 Task: Add an event with the title Second Webinar: Content Marketing for Lead Generation, date '2024/04/06', time 8:50 AM to 10:50 AMand add a description: Throughout the team building workshop, the facilitator will provide guidance, share insights, and facilitate discussions to encourage active participation and learning. Participants will have the opportunity to practice their communication skills in a supportive and collaborative environment, receiving feedback from their peers and the facilitator.Select event color  Tangerine . Add location for the event as: Hong Kong, logged in from the account softage.8@softage.netand send the event invitation to softage.6@softage.net and softage.1@softage.net. Set a reminder for the event Every weekday(Monday to Friday)
Action: Mouse moved to (38, 97)
Screenshot: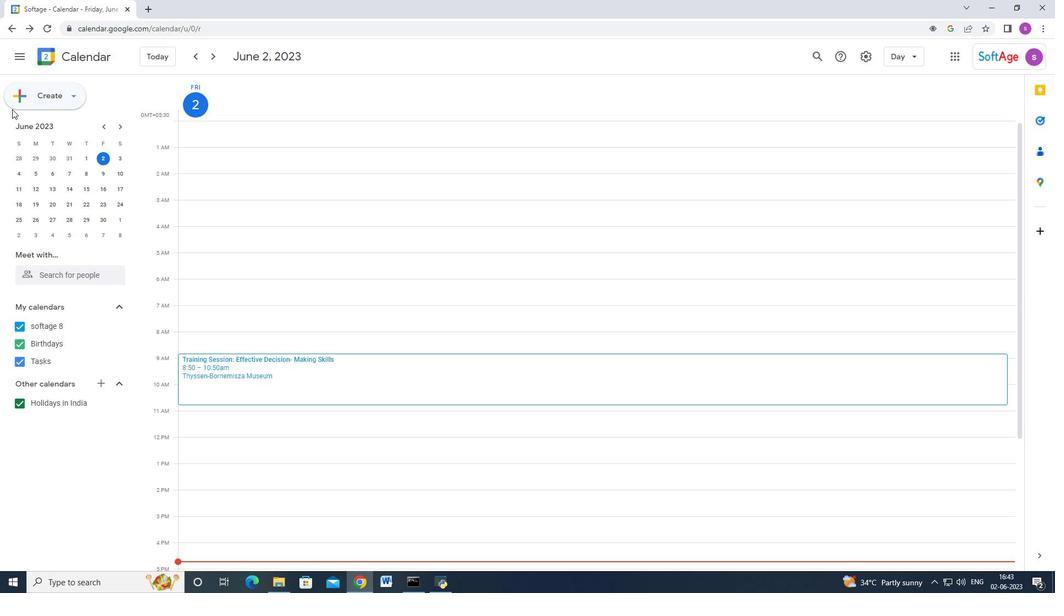 
Action: Mouse pressed left at (38, 97)
Screenshot: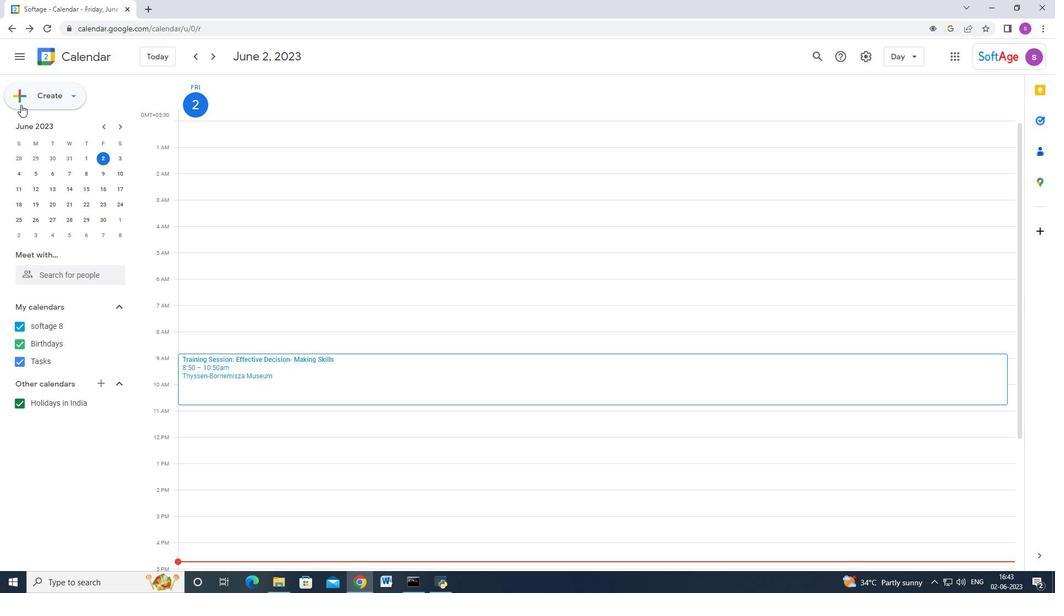 
Action: Mouse moved to (49, 125)
Screenshot: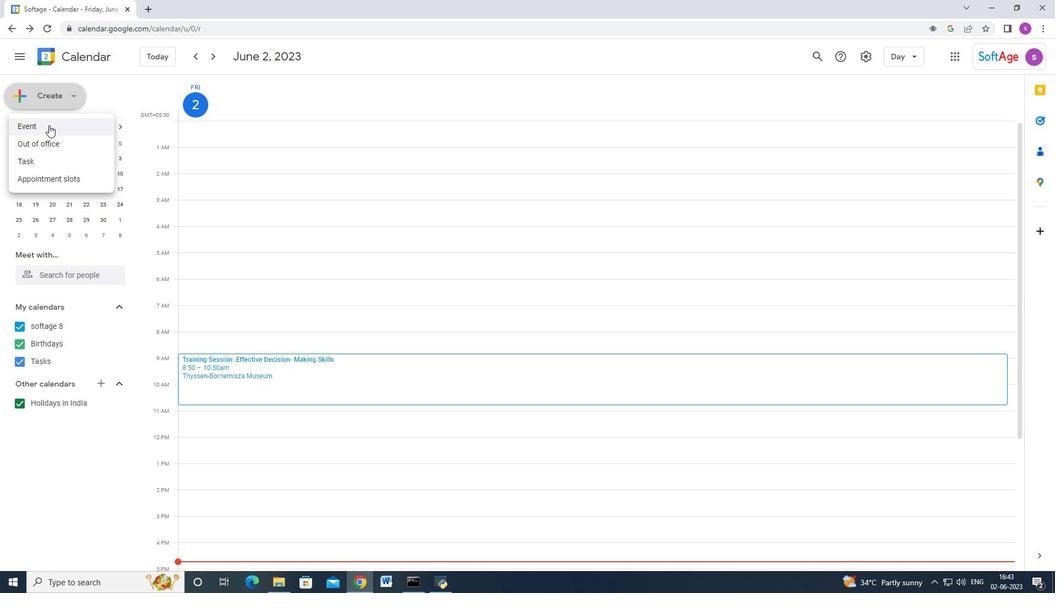 
Action: Mouse pressed left at (49, 125)
Screenshot: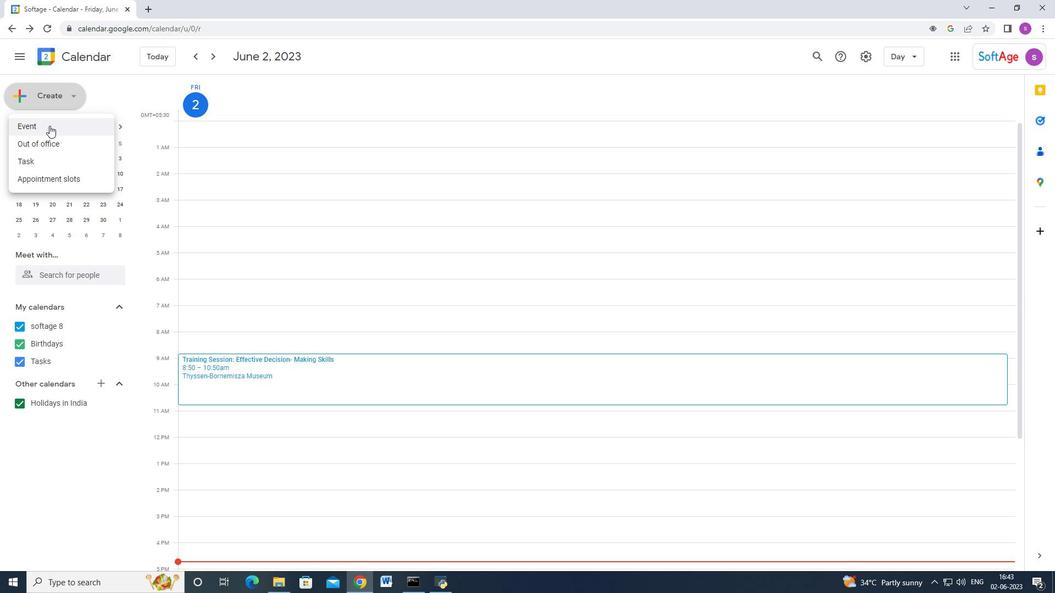 
Action: Mouse moved to (611, 523)
Screenshot: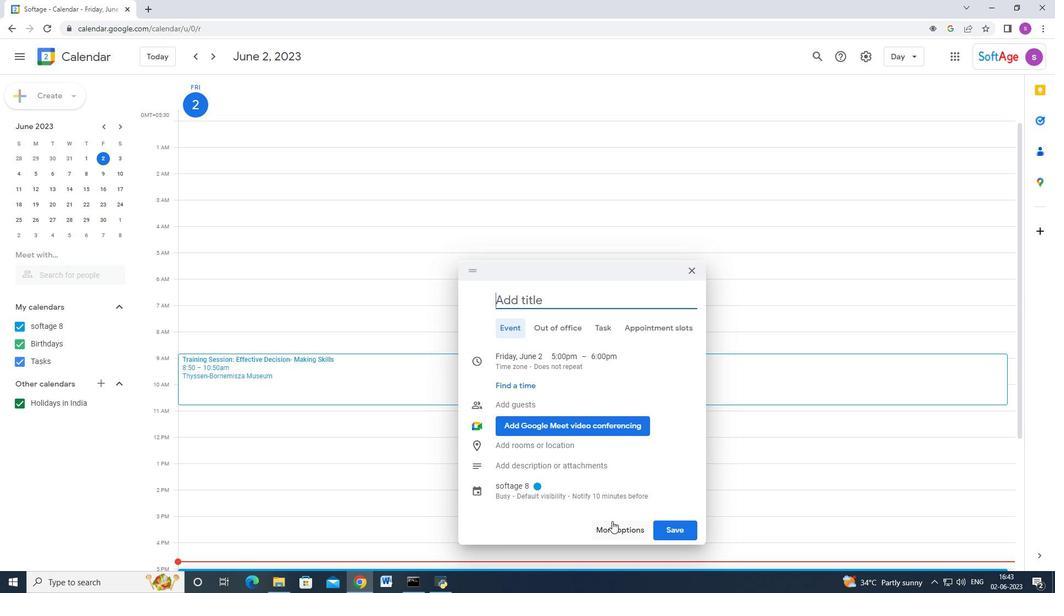 
Action: Mouse pressed left at (611, 523)
Screenshot: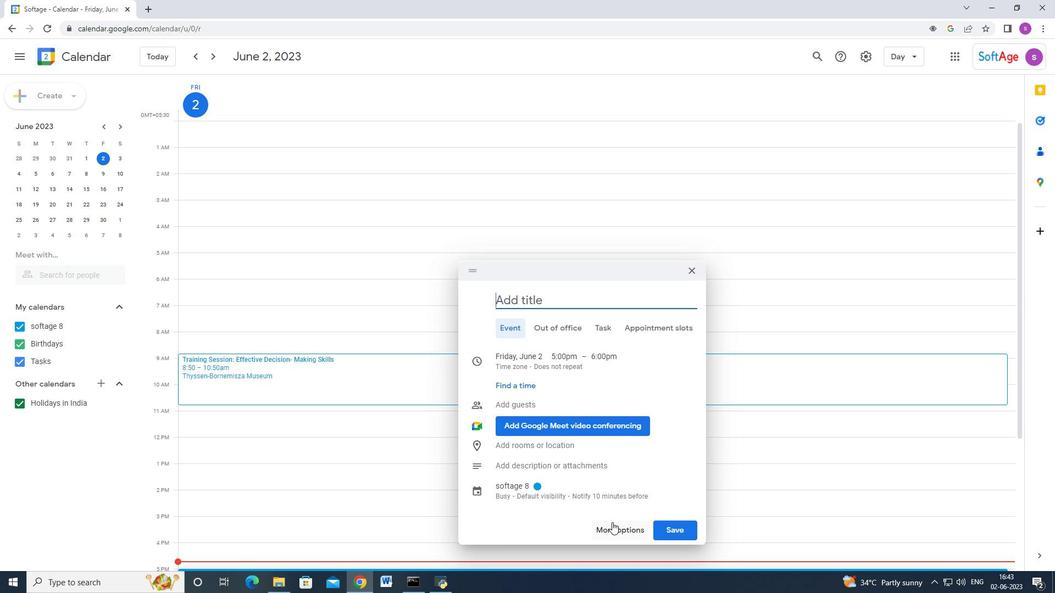 
Action: Mouse moved to (58, 59)
Screenshot: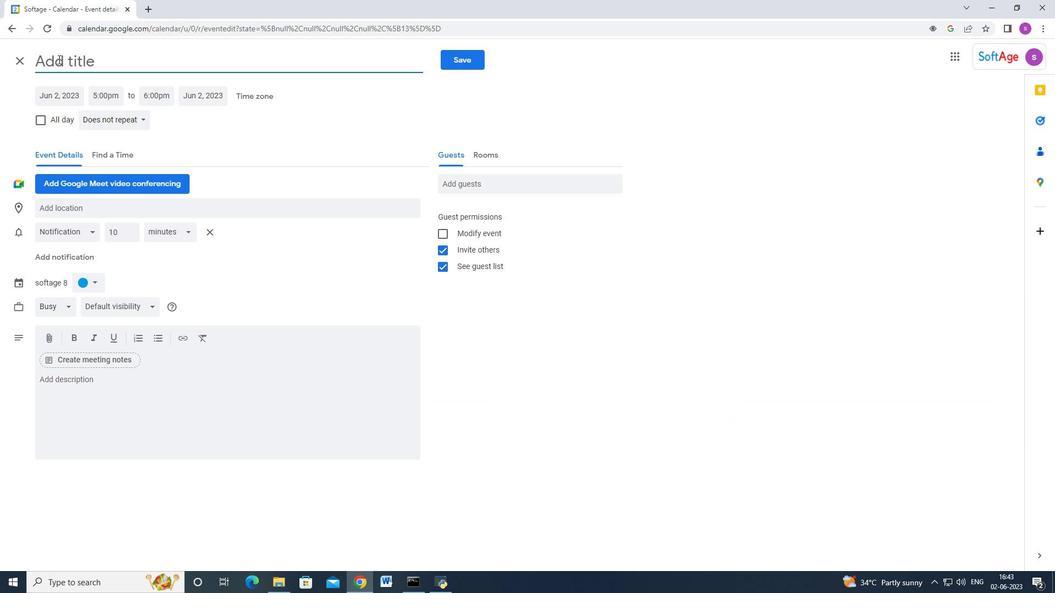 
Action: Key pressed <Key.shift_r><Key.shift_r>Second<Key.space><Key.shift>Webinar<Key.shift>:<Key.space><Key.shift>Content<Key.space><Key.shift>Marketing<Key.space>for<Key.space>lead<Key.space>generation
Screenshot: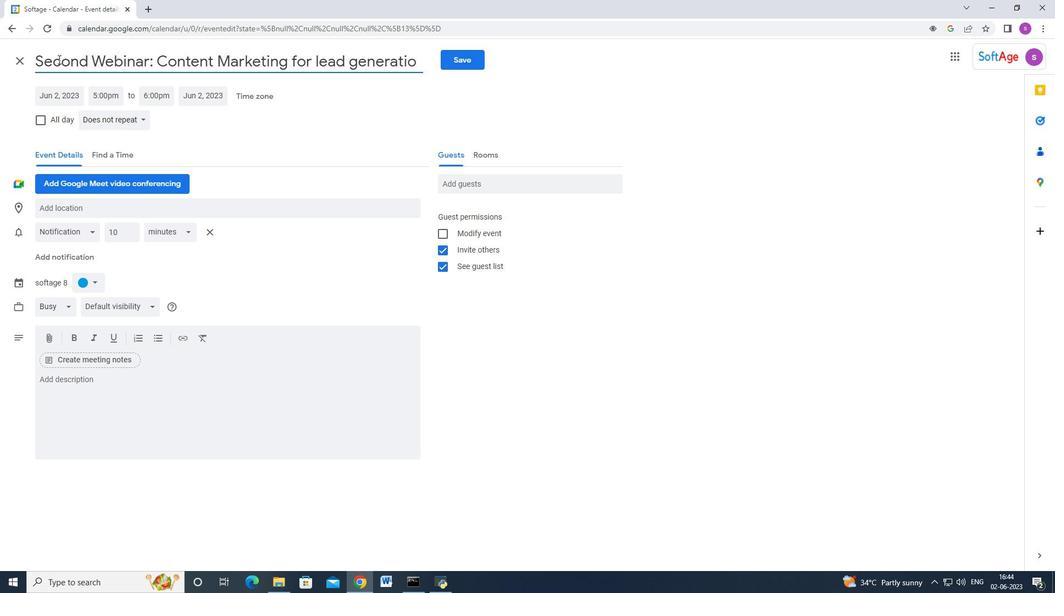 
Action: Mouse moved to (60, 96)
Screenshot: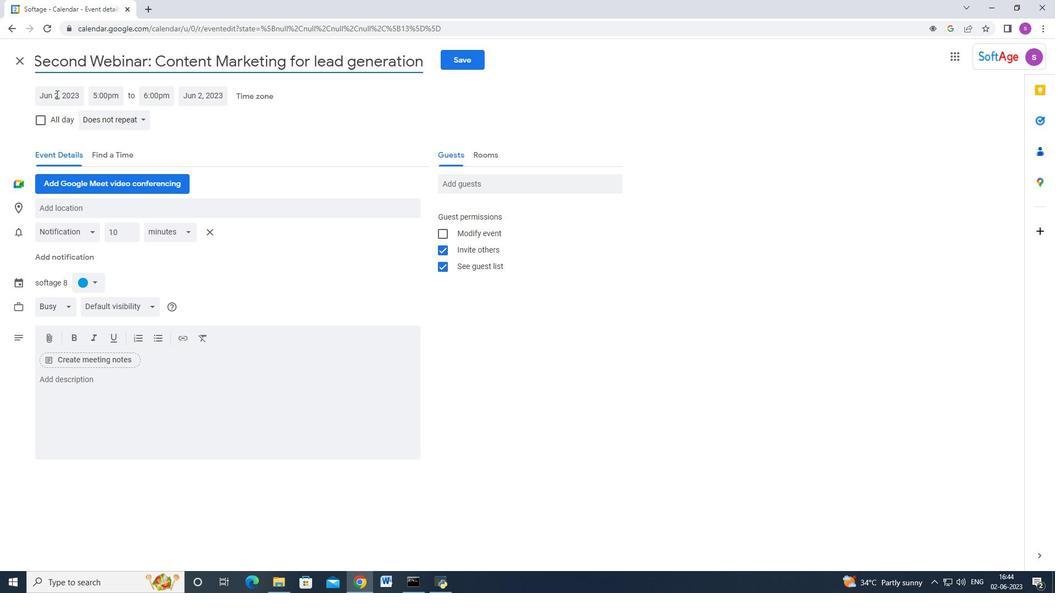 
Action: Mouse pressed left at (60, 96)
Screenshot: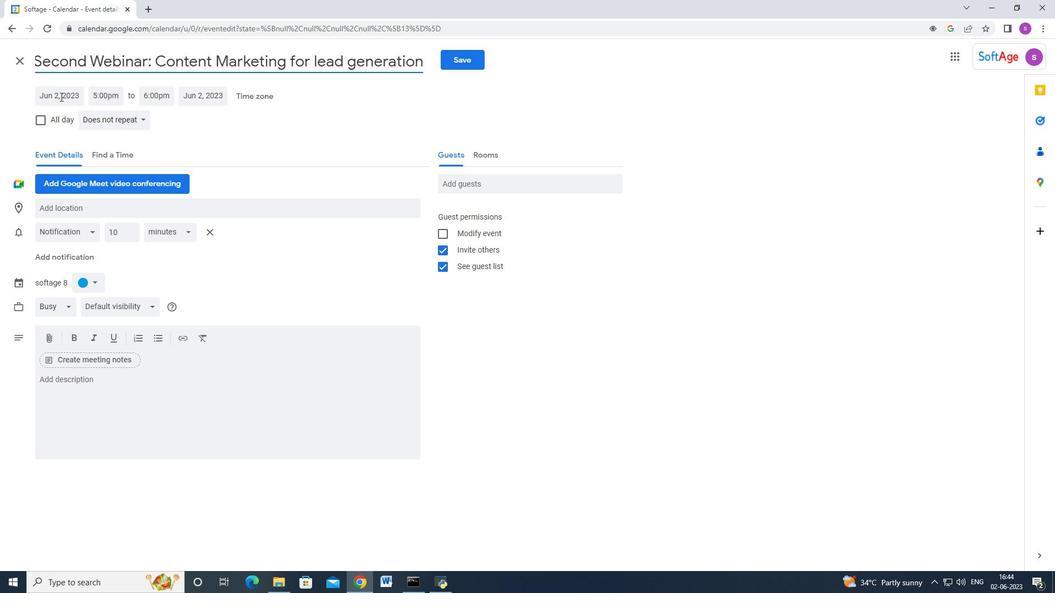
Action: Mouse moved to (174, 119)
Screenshot: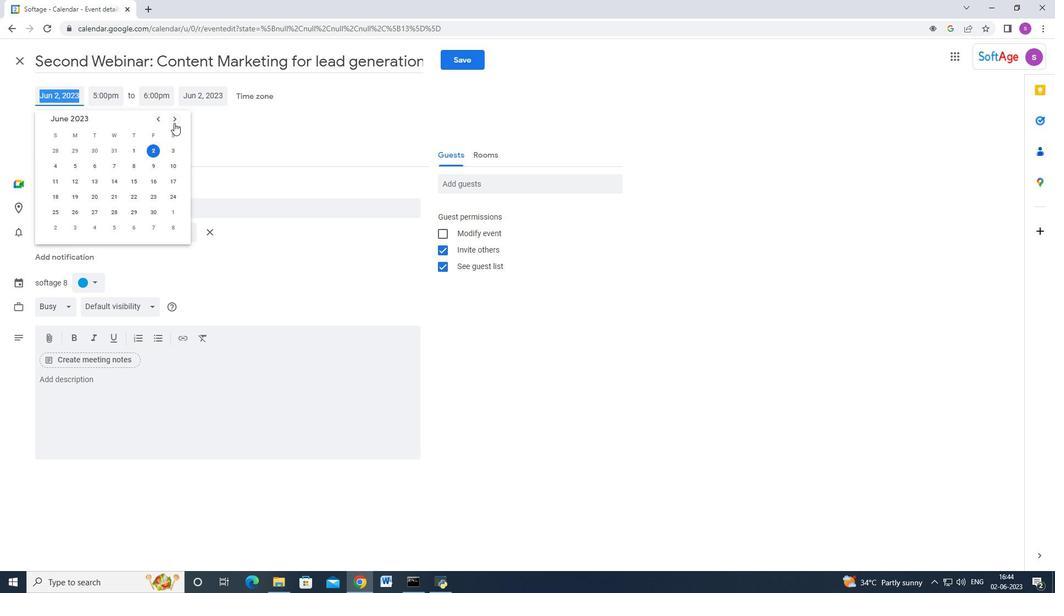 
Action: Mouse pressed left at (174, 119)
Screenshot: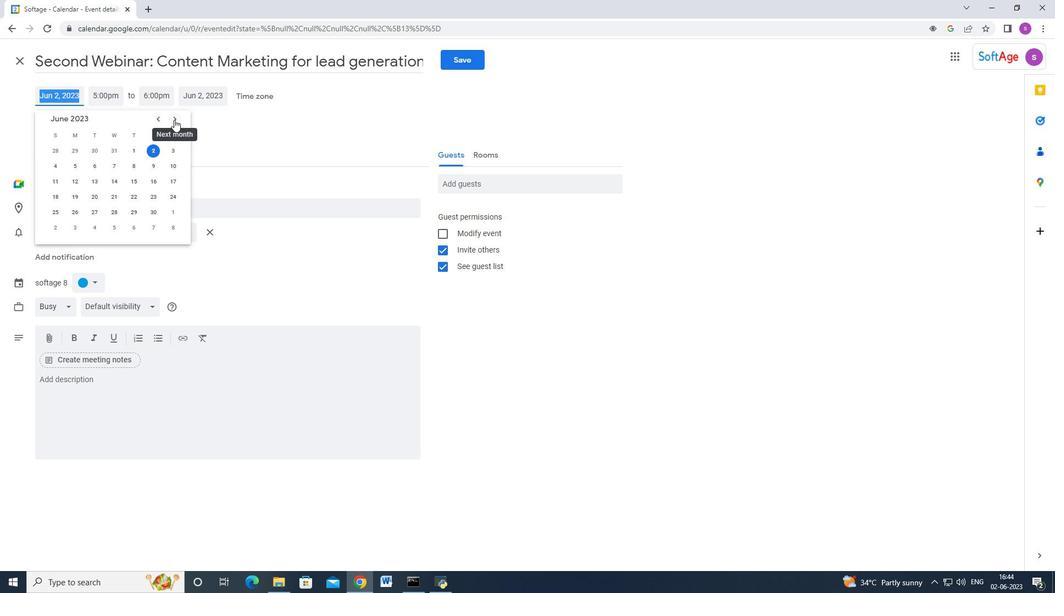 
Action: Mouse pressed left at (174, 119)
Screenshot: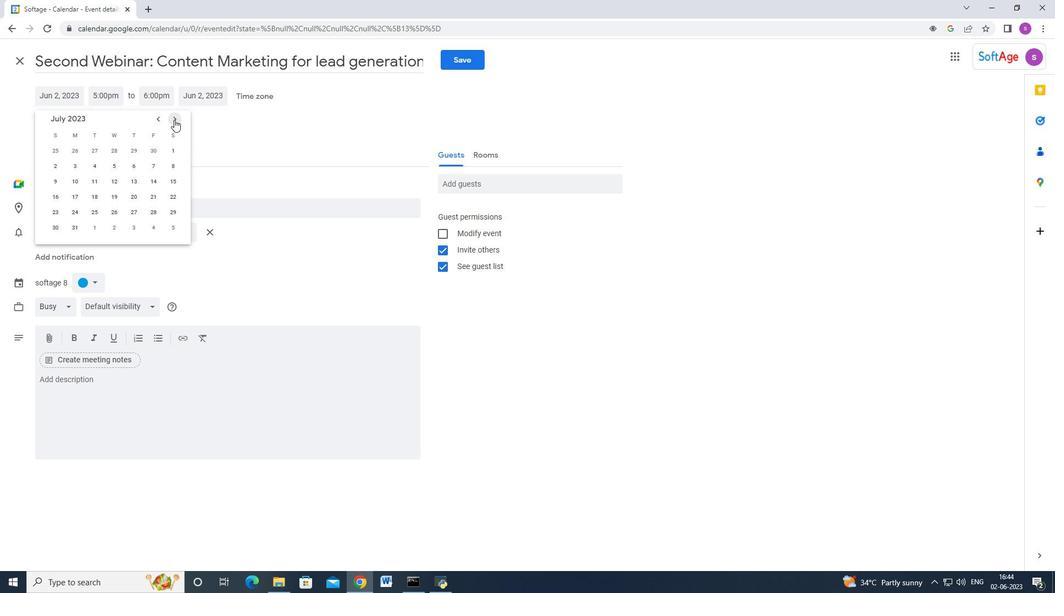 
Action: Mouse pressed left at (174, 119)
Screenshot: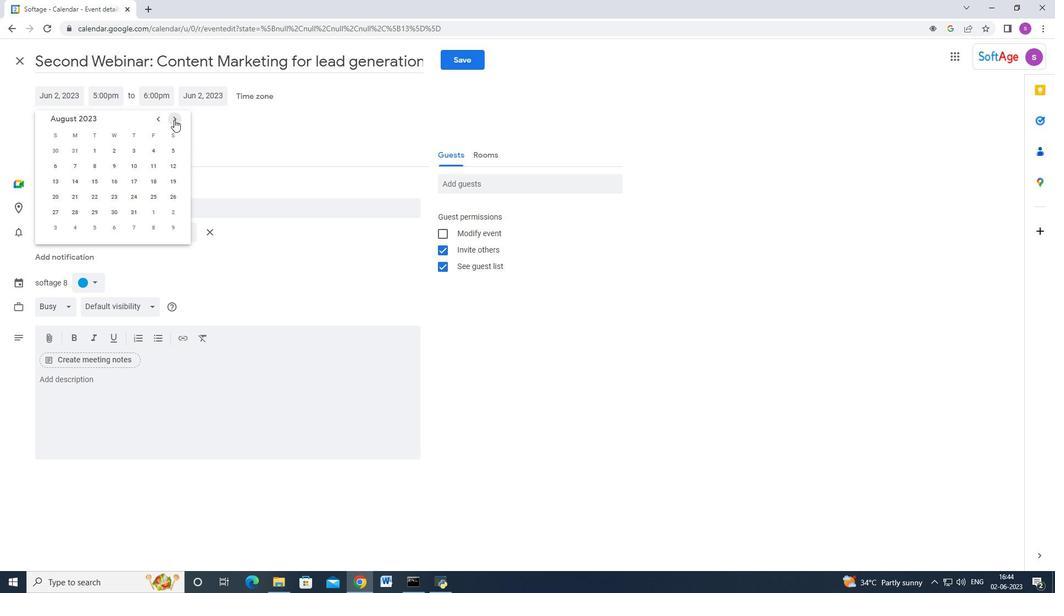 
Action: Mouse pressed left at (174, 119)
Screenshot: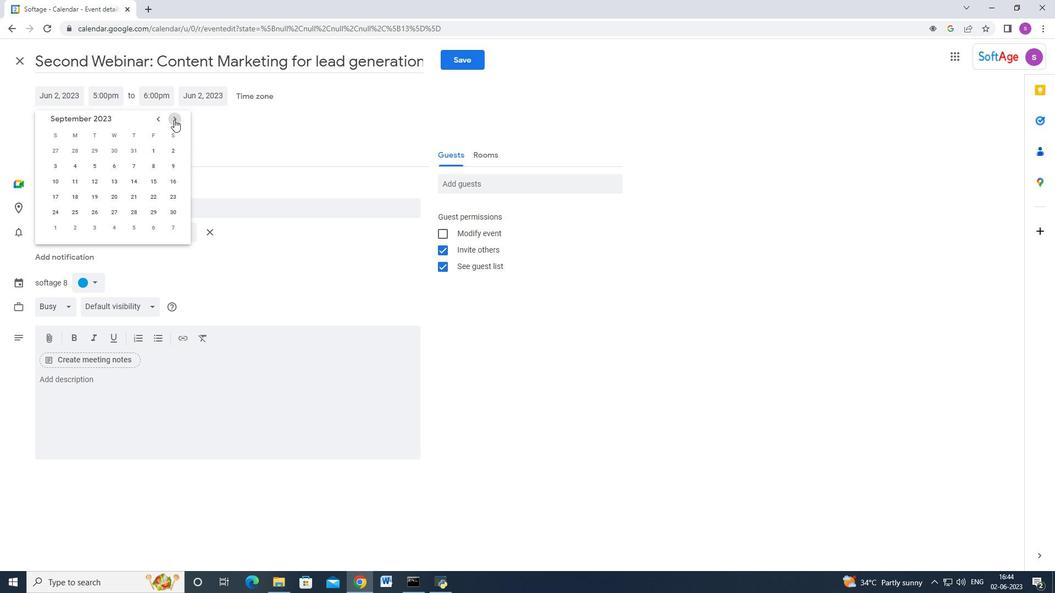 
Action: Mouse pressed left at (174, 119)
Screenshot: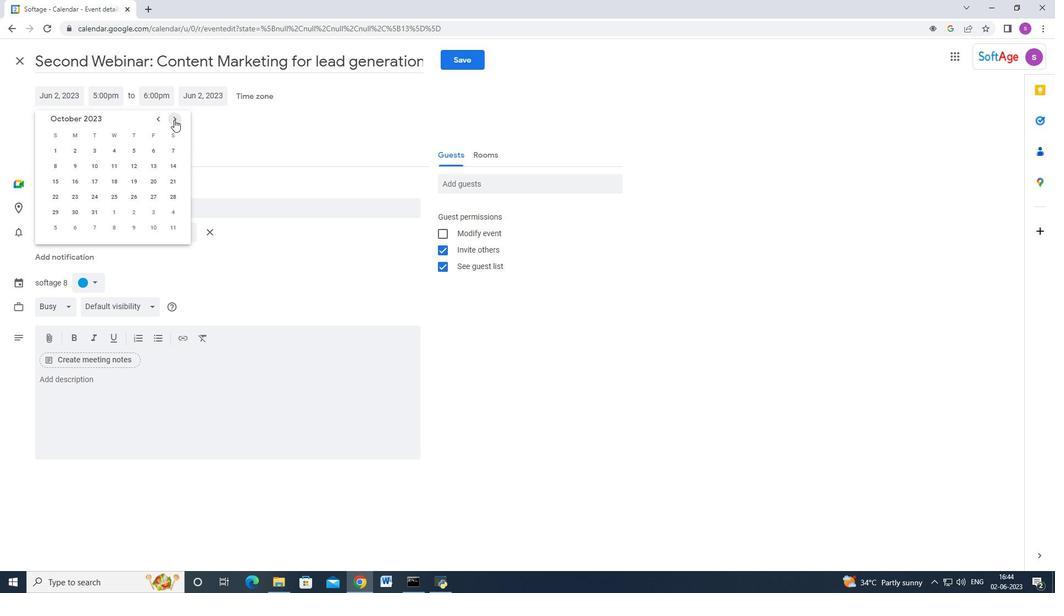 
Action: Mouse pressed left at (174, 119)
Screenshot: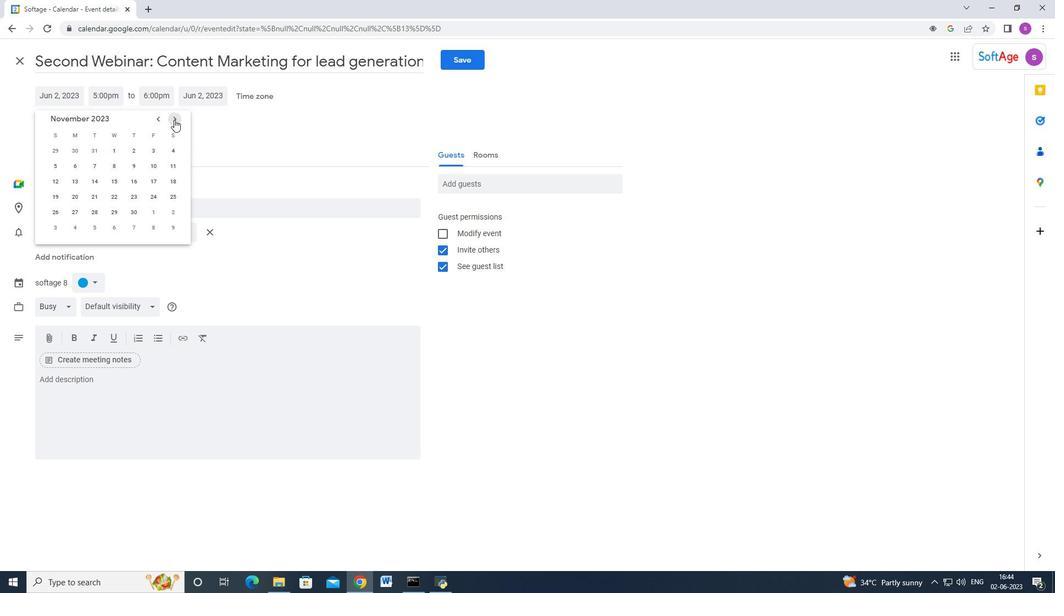 
Action: Mouse pressed left at (174, 119)
Screenshot: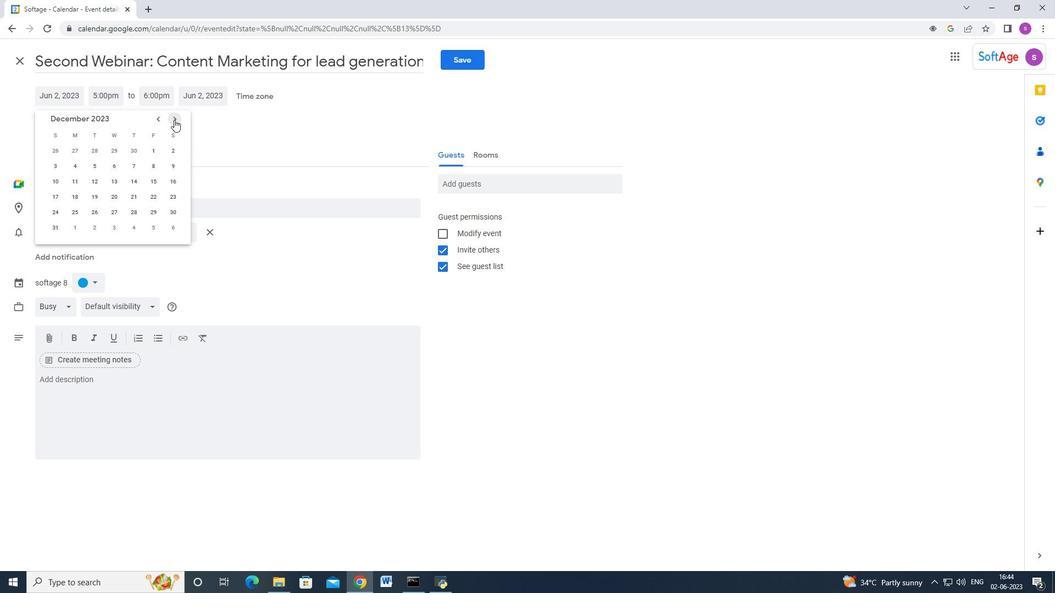 
Action: Mouse pressed left at (174, 119)
Screenshot: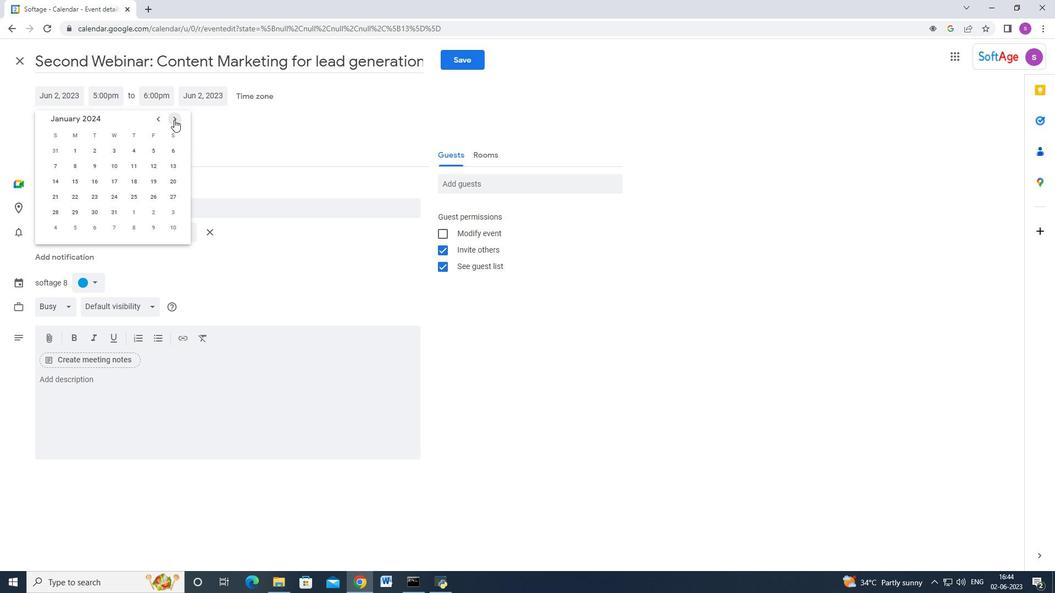
Action: Mouse pressed left at (174, 119)
Screenshot: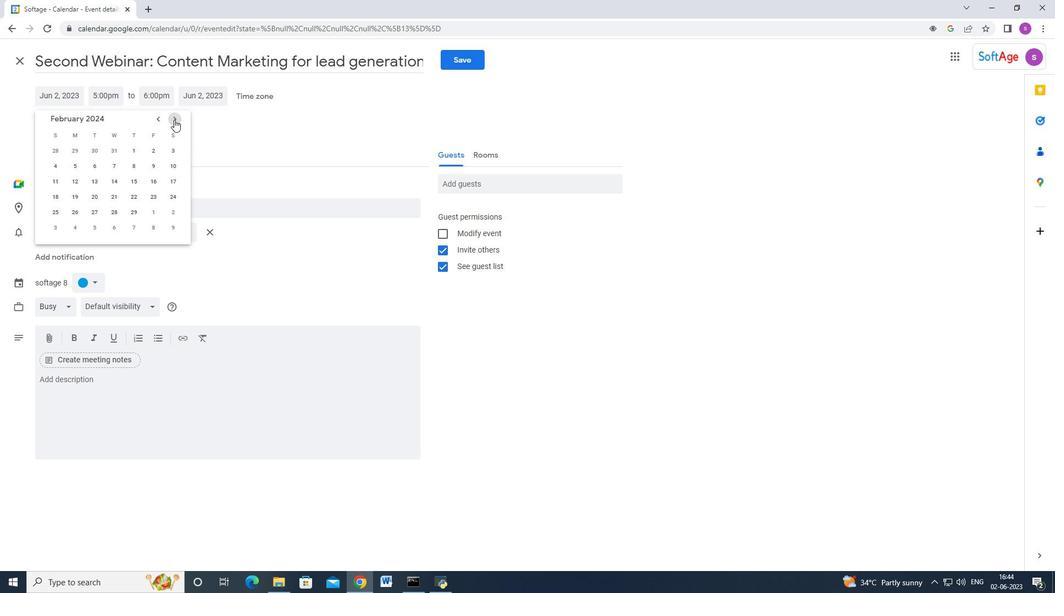 
Action: Mouse pressed left at (174, 119)
Screenshot: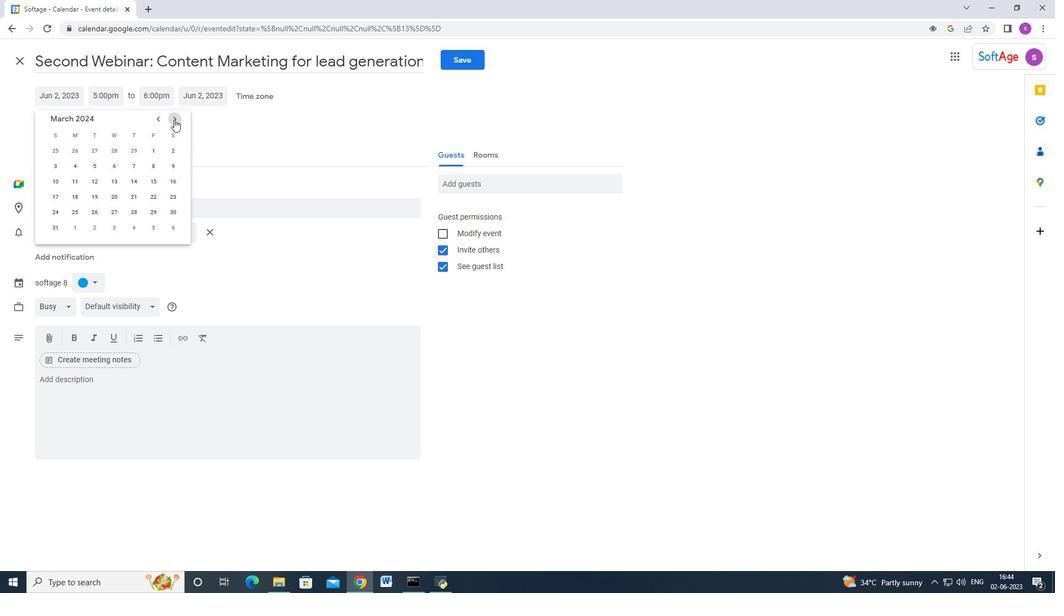 
Action: Mouse moved to (174, 150)
Screenshot: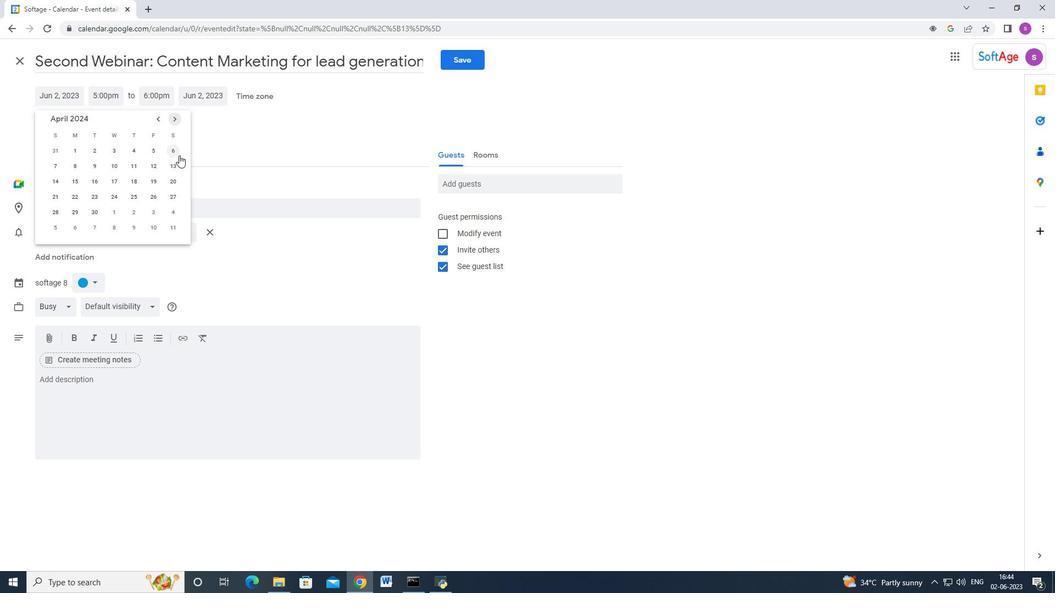 
Action: Mouse pressed left at (174, 150)
Screenshot: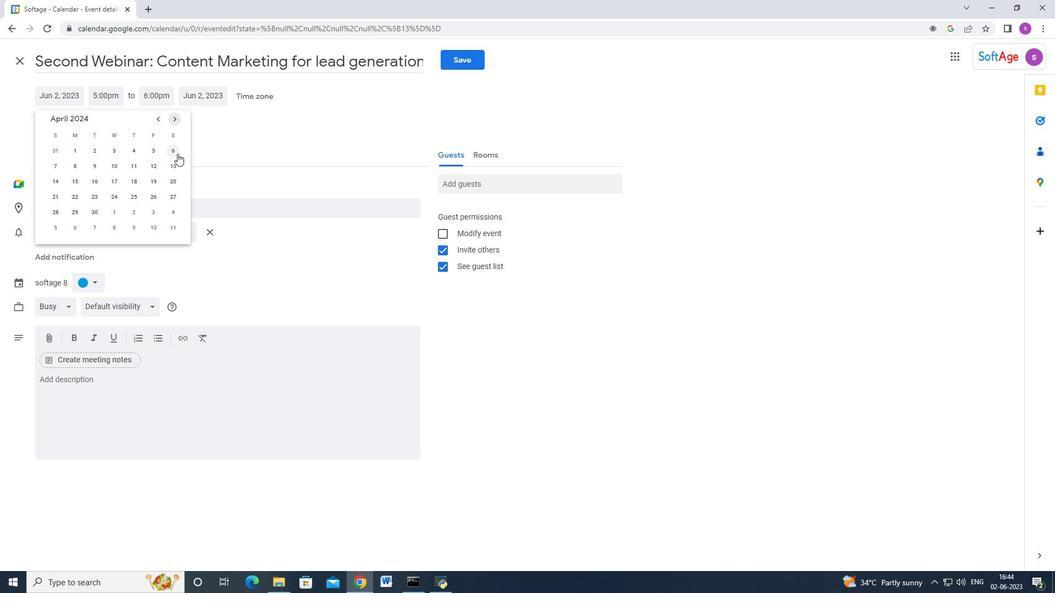 
Action: Mouse moved to (119, 101)
Screenshot: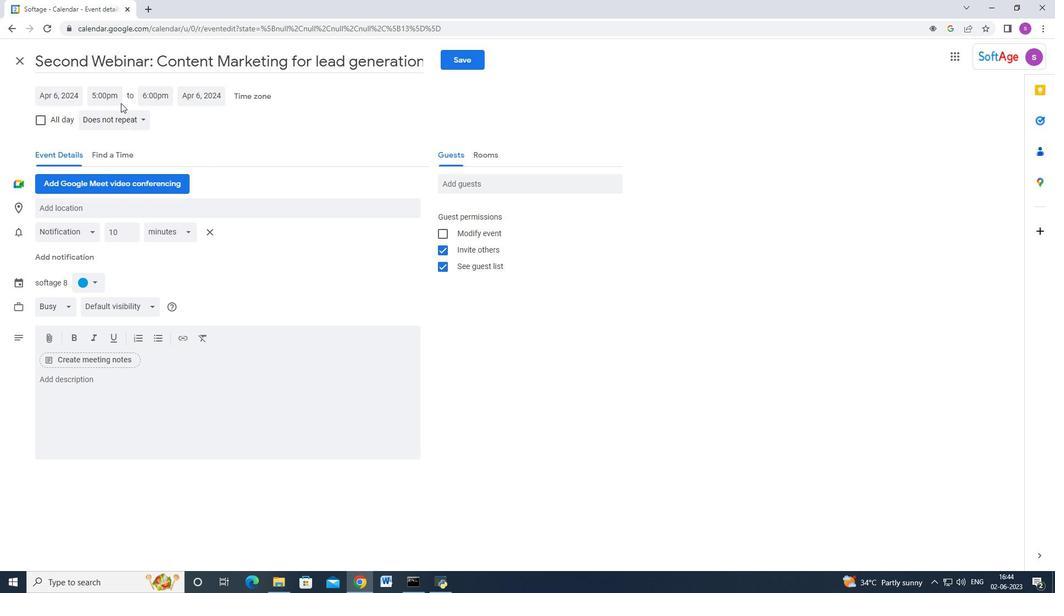
Action: Mouse pressed left at (119, 101)
Screenshot: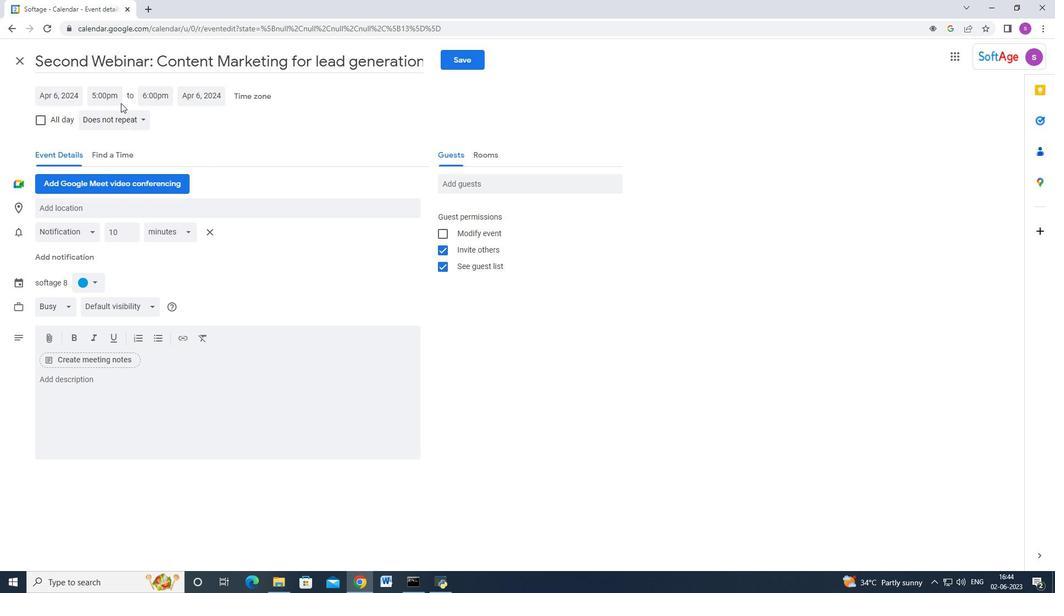 
Action: Mouse moved to (113, 96)
Screenshot: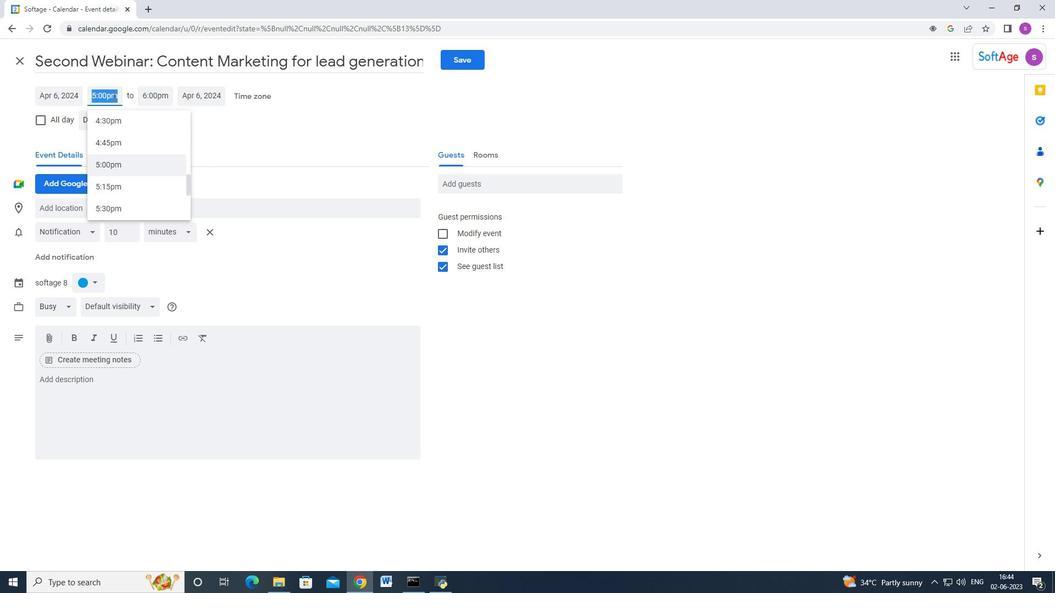 
Action: Key pressed <Key.backspace>8<Key.shift>:50am<Key.enter><Key.tab><Key.backspace>10<Key.shift>:50am<Key.enter><Key.tab>
Screenshot: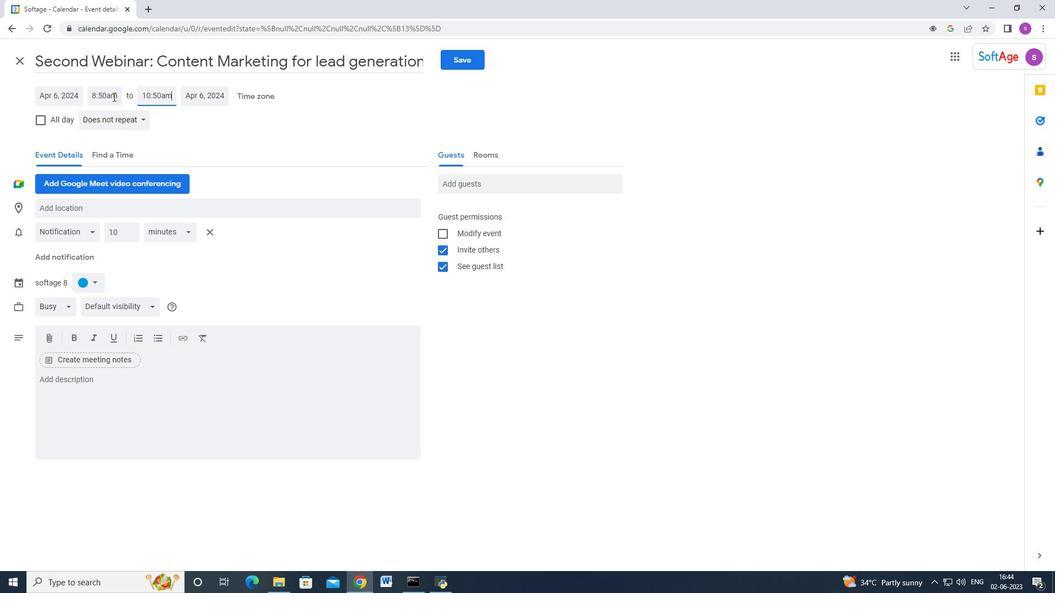 
Action: Mouse moved to (219, 405)
Screenshot: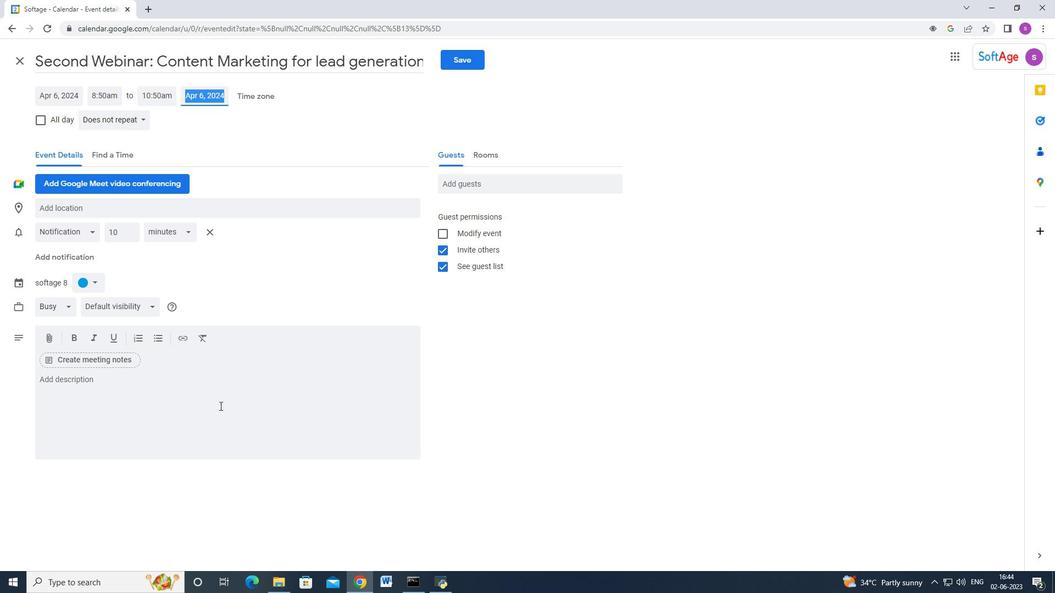 
Action: Mouse pressed left at (219, 405)
Screenshot: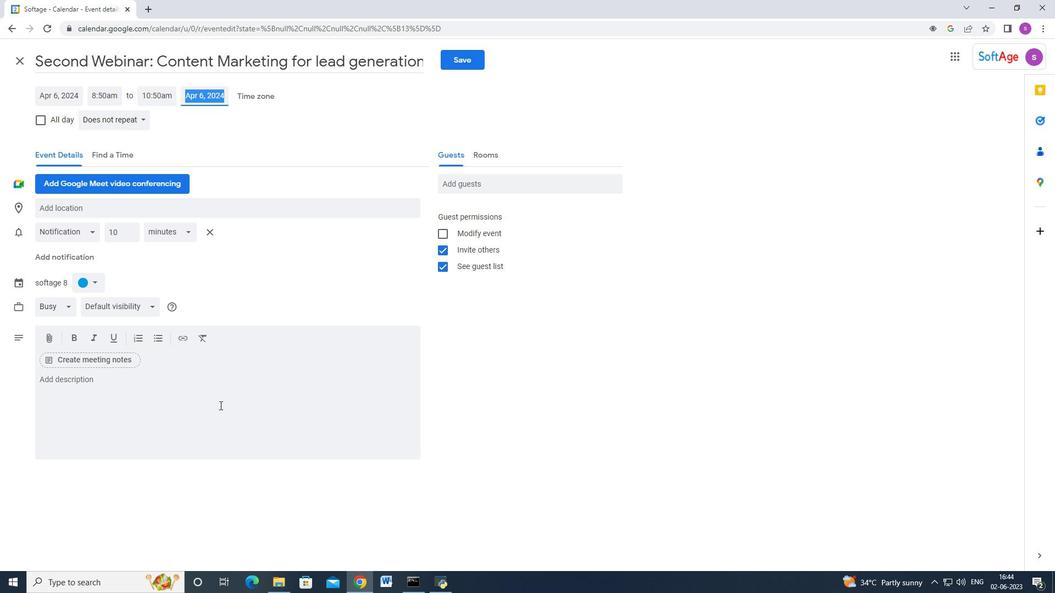 
Action: Key pressed <Key.shift>Tgri<Key.backspace><Key.backspace><Key.backspace>hroughout<Key.space>the<Key.space>team<Key.space>building<Key.space>workshop,<Key.space>the<Key.space>facilitator<Key.space>will<Key.space>provide<Key.space>guidance,<Key.space>share<Key.space>insights,<Key.space>and<Key.space>facilitate<Key.space>discussions<Key.space>to<Key.space>encourage<Key.space>actie<Key.space>participations<Key.backspace><Key.space>and<Key.space>learning.<Key.space><Key.shift>Participants<Key.space>will<Key.space>have<Key.space>the<Key.space>opportunity<Key.space>to<Key.space>practice<Key.space>their<Key.space>communication<Key.space>skills<Key.space>in<Key.space>a<Key.space>supportive<Key.space>and<Key.space>collaborative<Key.space>environment,<Key.space>revi<Key.backspace><Key.backspace>ceiving<Key.space>feedback<Key.space>from<Key.space>theri<Key.space><Key.backspace><Key.backspace><Key.backspace>irperr<Key.backspace><Key.backspace>ers<Key.space>and<Key.space>the<Key.space>facilitator.
Screenshot: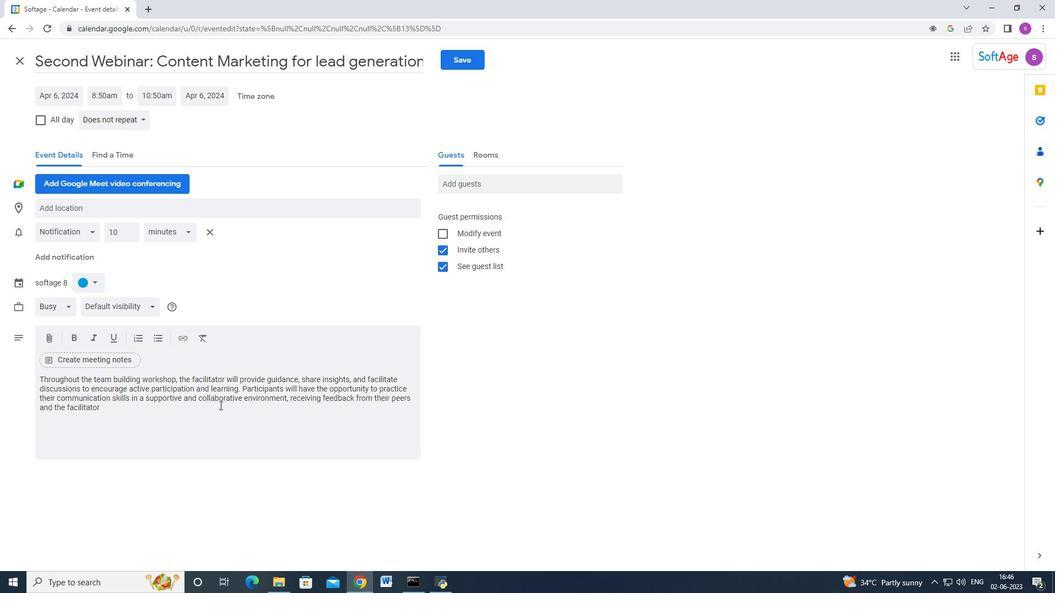 
Action: Mouse moved to (92, 286)
Screenshot: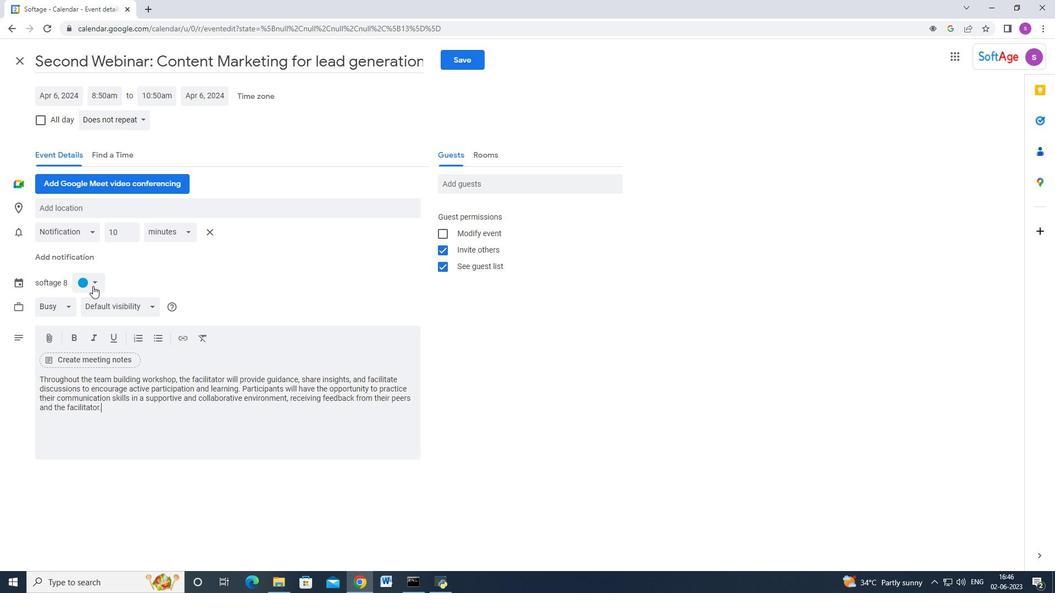 
Action: Mouse pressed left at (92, 286)
Screenshot: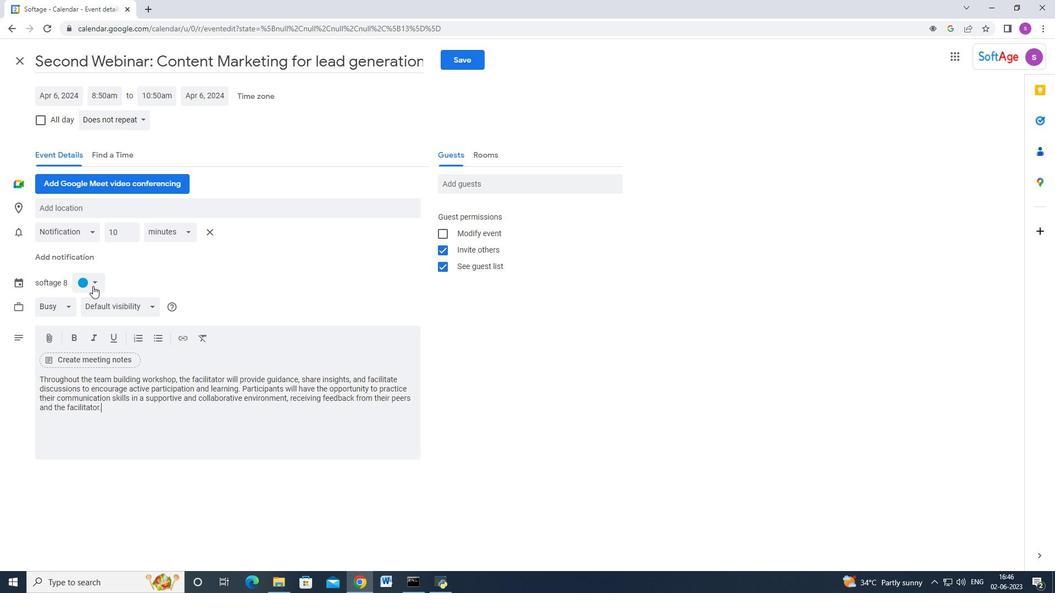 
Action: Mouse moved to (86, 293)
Screenshot: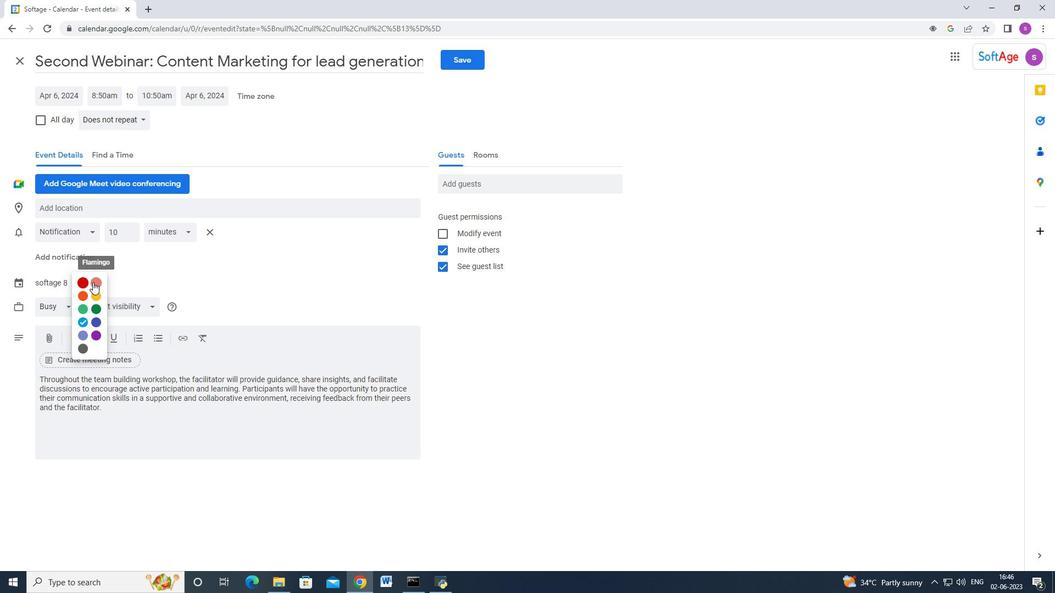 
Action: Mouse pressed left at (86, 293)
Screenshot: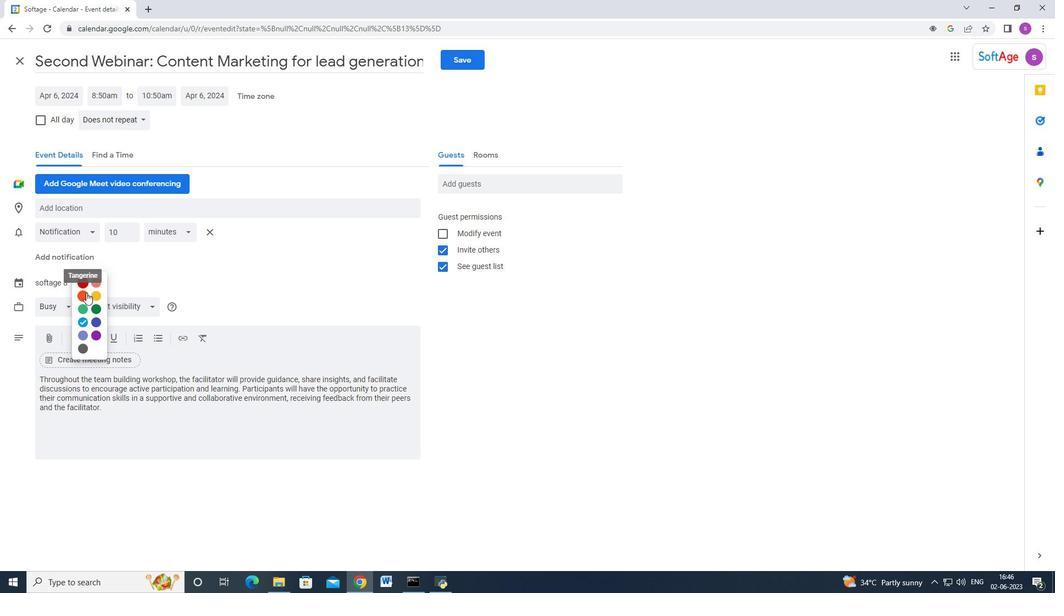 
Action: Mouse moved to (90, 213)
Screenshot: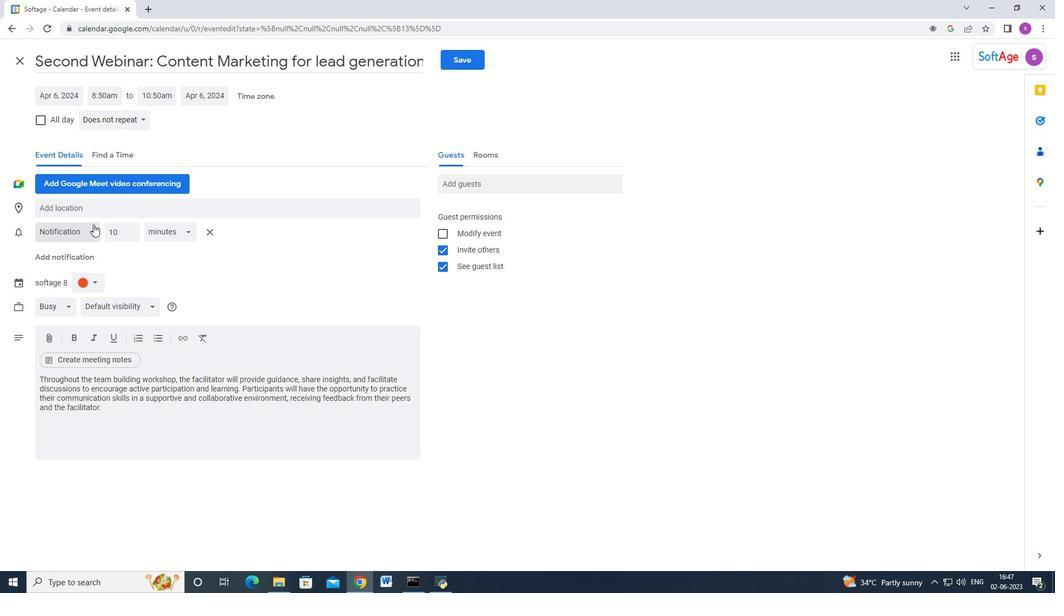 
Action: Mouse pressed left at (90, 213)
Screenshot: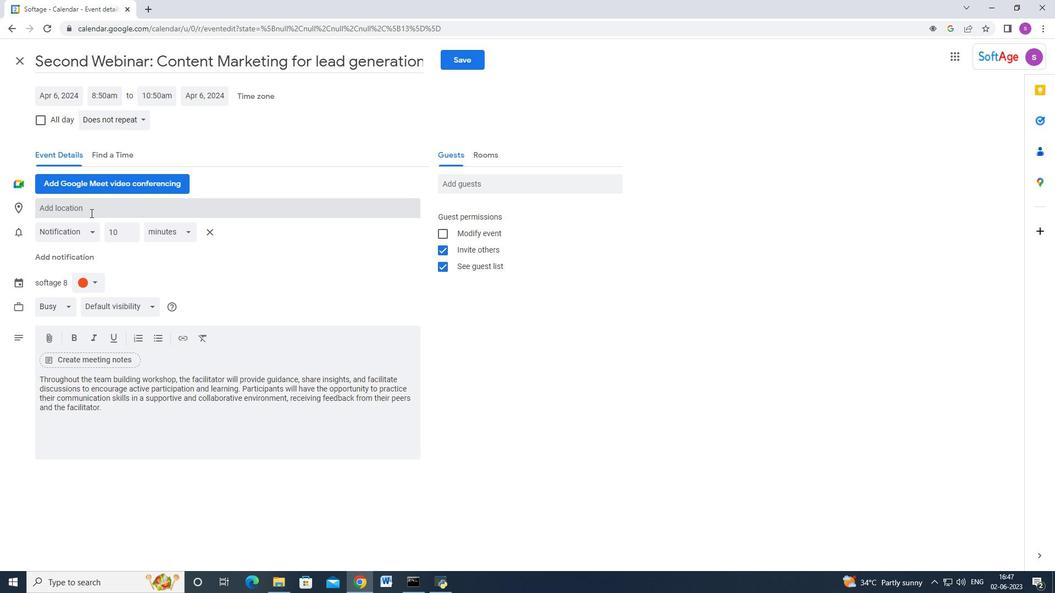 
Action: Mouse moved to (92, 213)
Screenshot: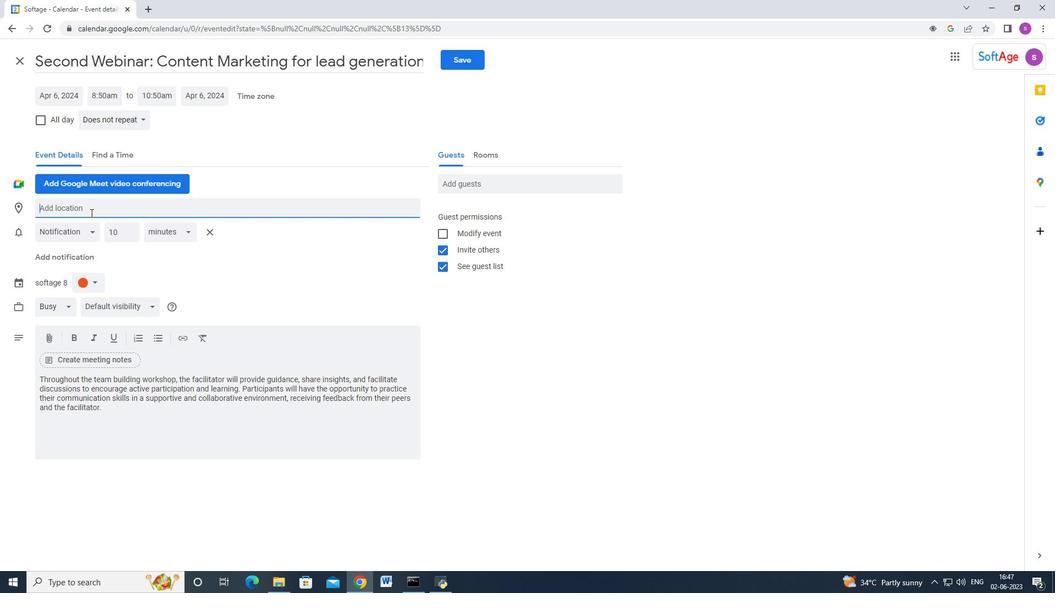 
Action: Key pressed <Key.shift>Honk<Key.space><Key.shift>Kong,<Key.space><Key.shift><Key.shift><Key.shift><Key.shift><Key.shift><Key.shift><Key.shift><Key.shift><Key.shift><Key.shift><Key.shift><Key.shift><Key.shift><Key.shift><Key.shift><Key.shift><Key.shift><Key.shift><Key.shift><Key.shift><Key.shift><Key.shift><Key.shift><Key.shift><Key.shift><Key.shift><Key.shift><Key.shift><Key.shift><Key.shift><Key.shift><Key.shift><Key.shift><Key.shift><Key.shift><Key.shift><Key.shift><Key.shift><Key.shift><Key.shift><Key.shift><Key.shift><Key.shift><Key.shift><Key.shift><Key.shift><Key.shift><Key.shift><Key.shift><Key.shift><Key.shift><Key.shift><Key.shift><Key.shift><Key.shift><Key.shift><Key.shift><Key.shift><Key.shift><Key.shift><Key.shift><Key.shift><Key.shift><Key.shift><Key.shift><Key.shift><Key.shift><Key.shift><Key.shift><Key.shift><Key.shift><Key.shift><Key.shift><Key.shift><Key.shift><Key.shift><Key.shift>==<Key.backspace><Key.backspace><Key.backspace><Key.backspace>
Screenshot: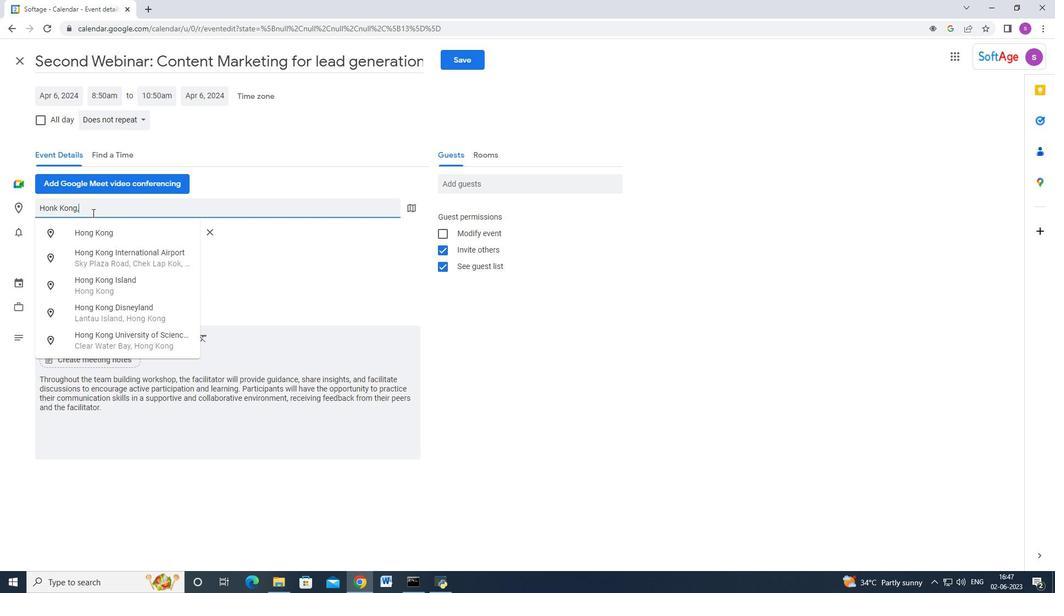 
Action: Mouse moved to (471, 186)
Screenshot: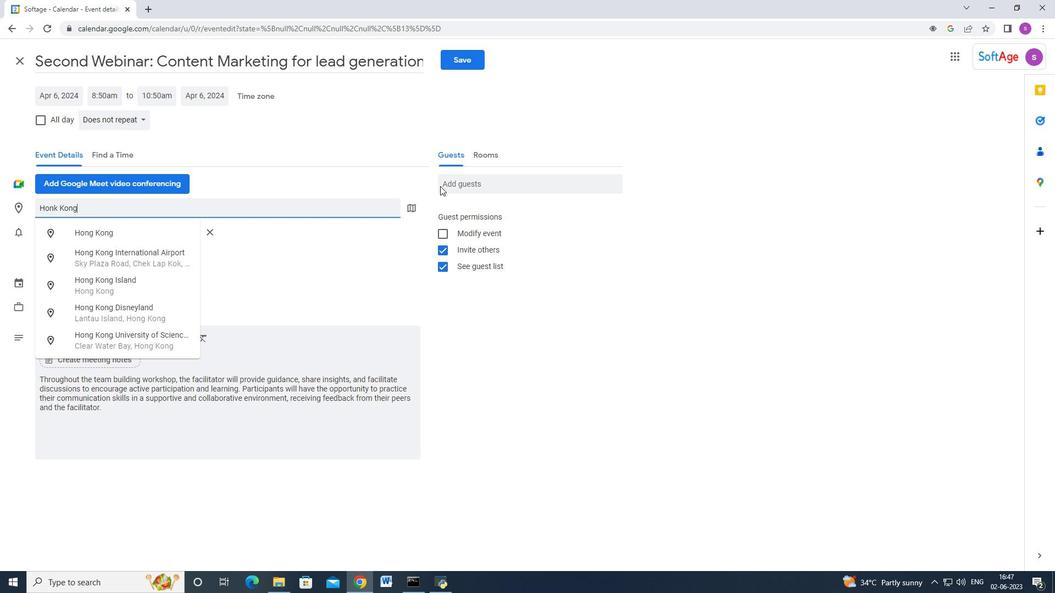
Action: Mouse pressed left at (471, 186)
Screenshot: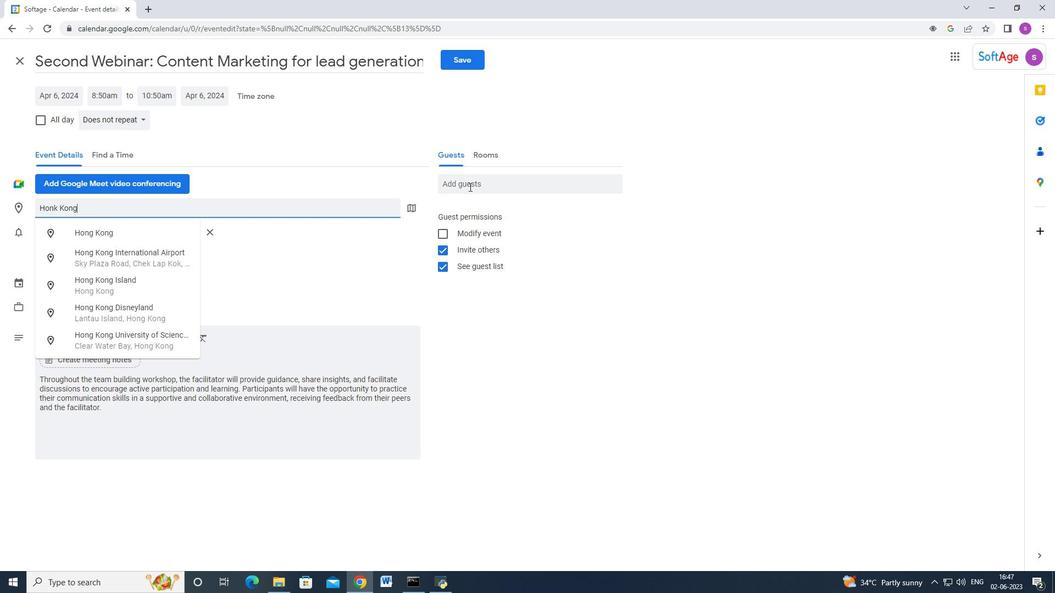
Action: Key pressed sif<Key.backspace><Key.backspace>oftage.6<Key.shift_r>@softage.net<Key.enter>softage.1<Key.shift_r>@softage.net<Key.enter>
Screenshot: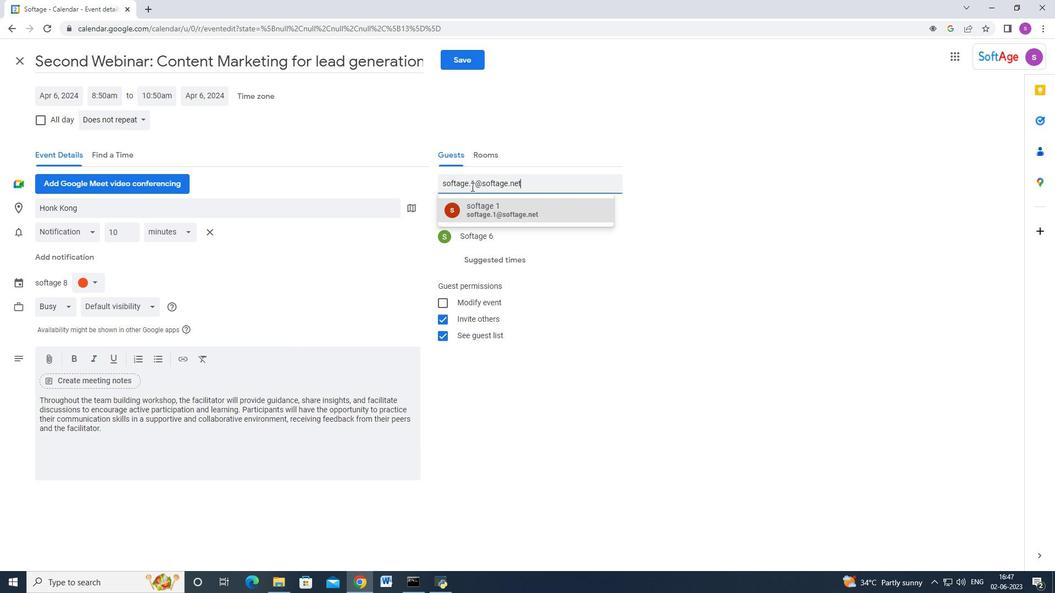 
Action: Mouse moved to (143, 124)
Screenshot: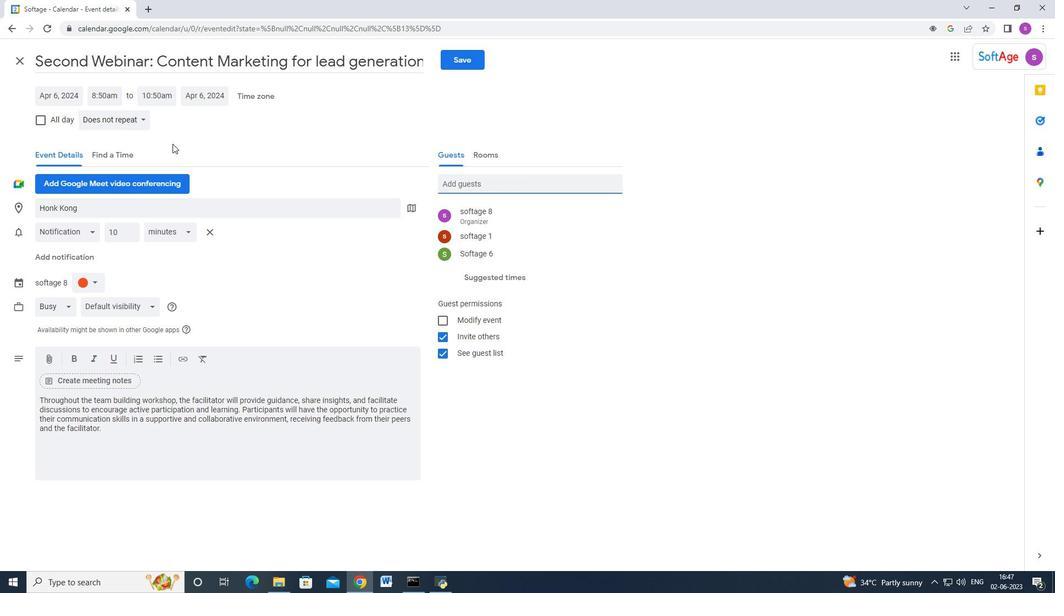 
Action: Mouse pressed left at (143, 124)
Screenshot: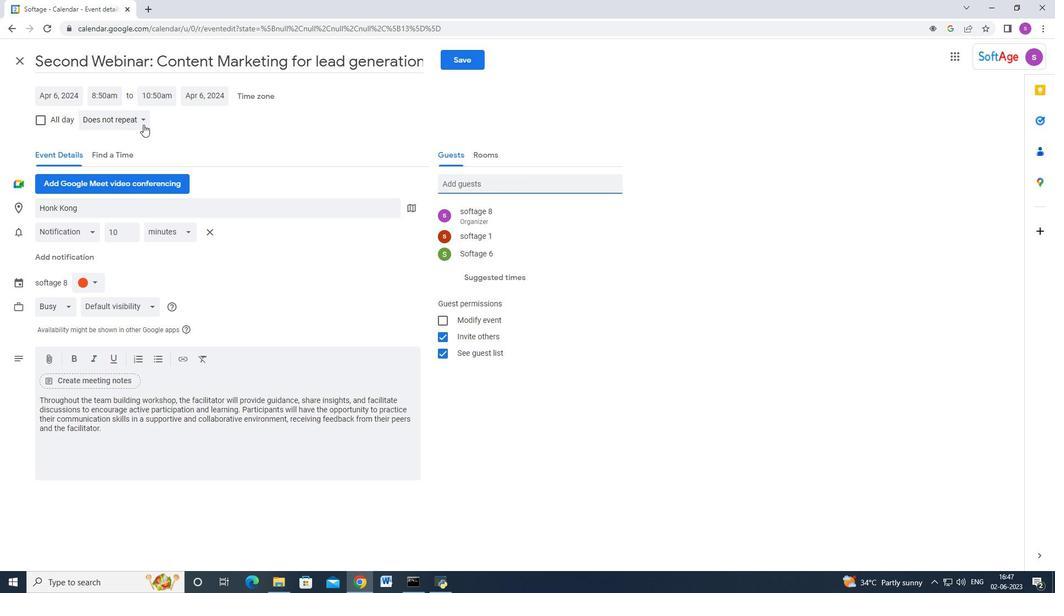 
Action: Mouse moved to (162, 217)
Screenshot: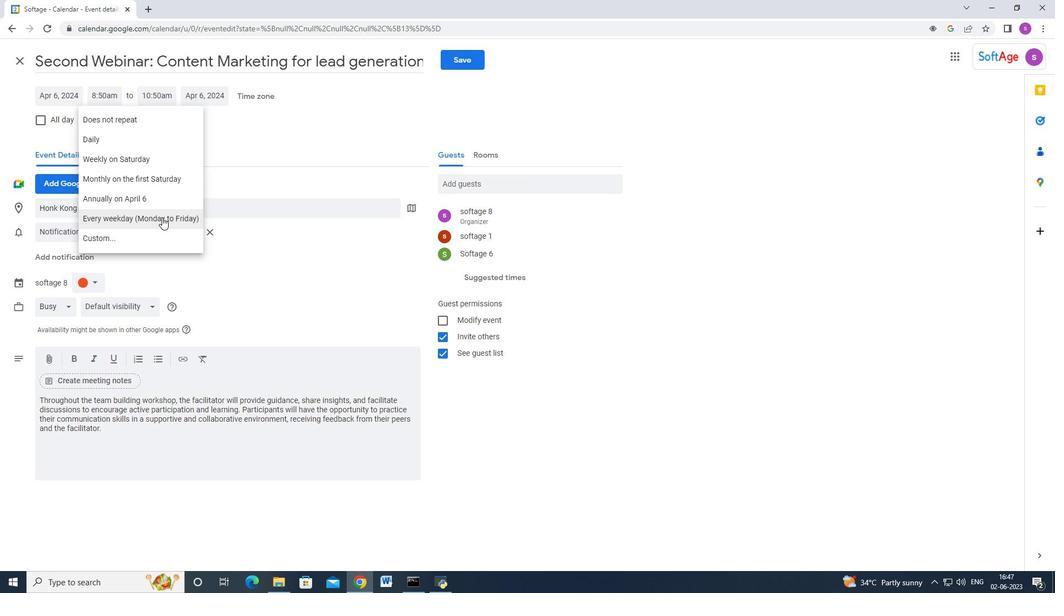 
Action: Mouse pressed left at (162, 217)
Screenshot: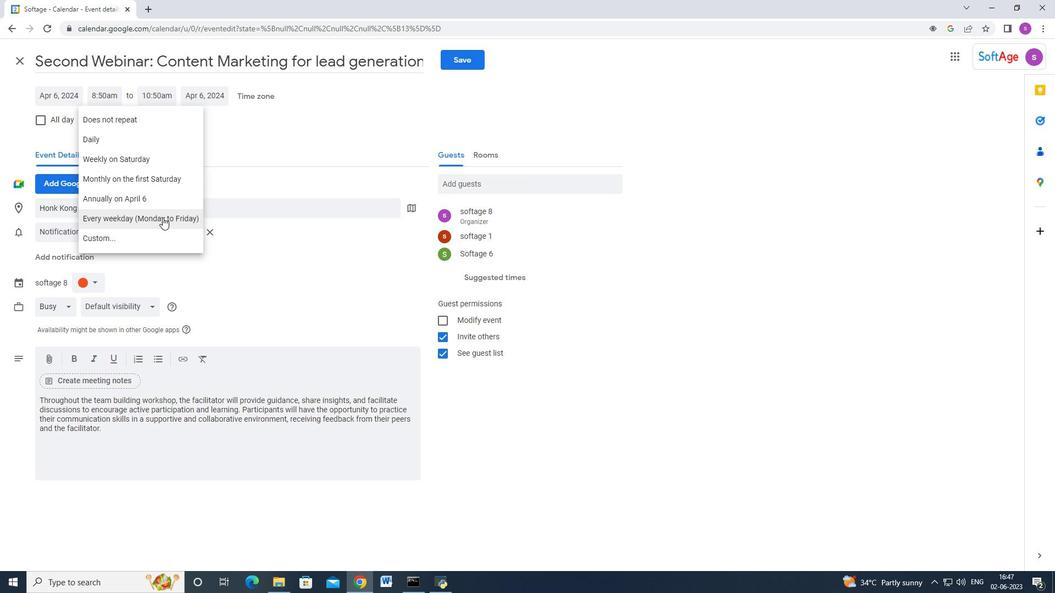 
Action: Mouse moved to (472, 56)
Screenshot: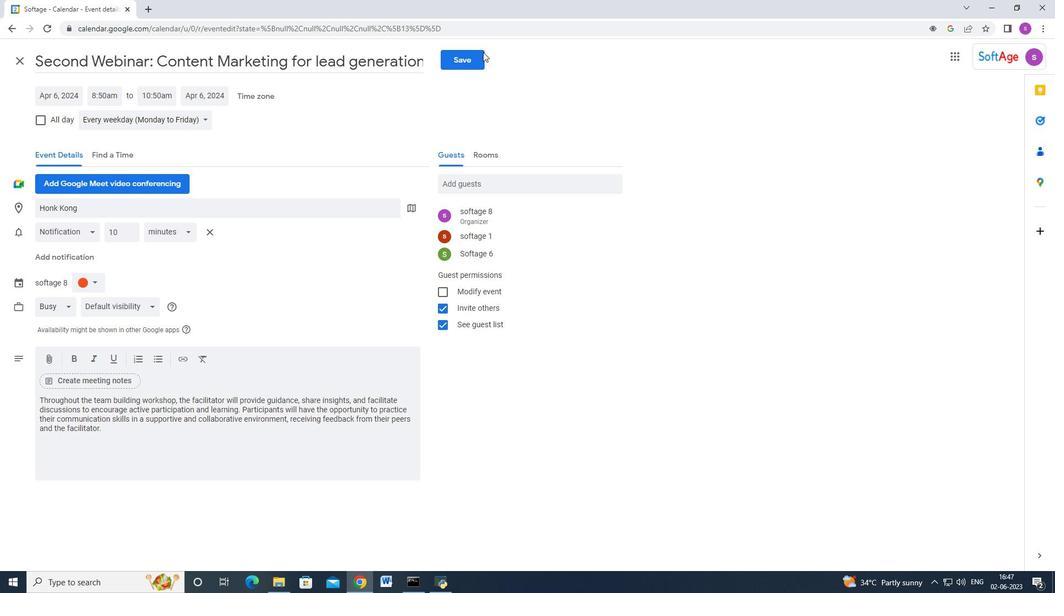 
Action: Mouse pressed left at (472, 56)
Screenshot: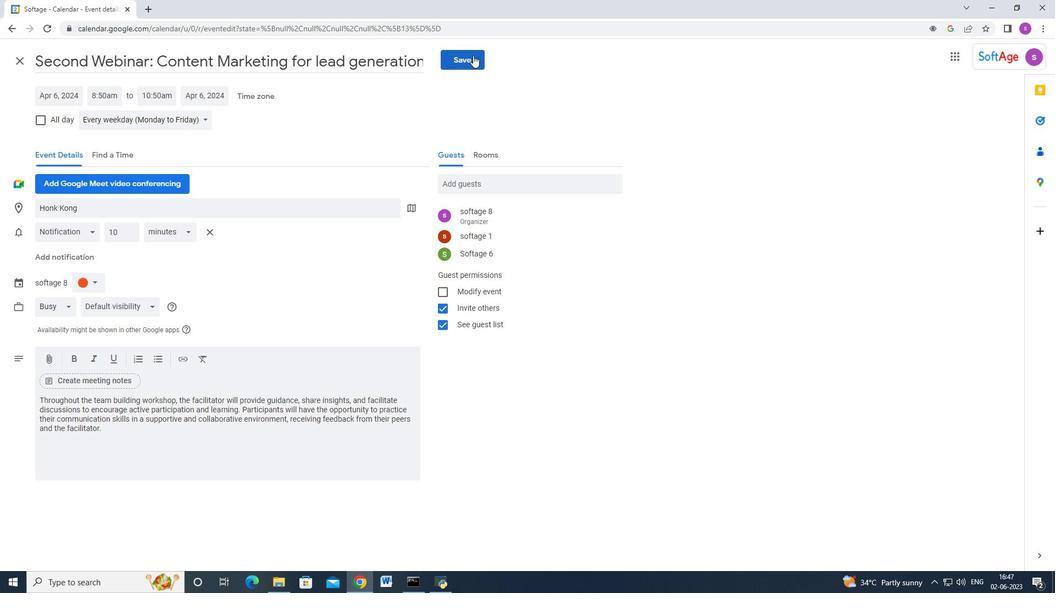 
Action: Mouse moved to (597, 325)
Screenshot: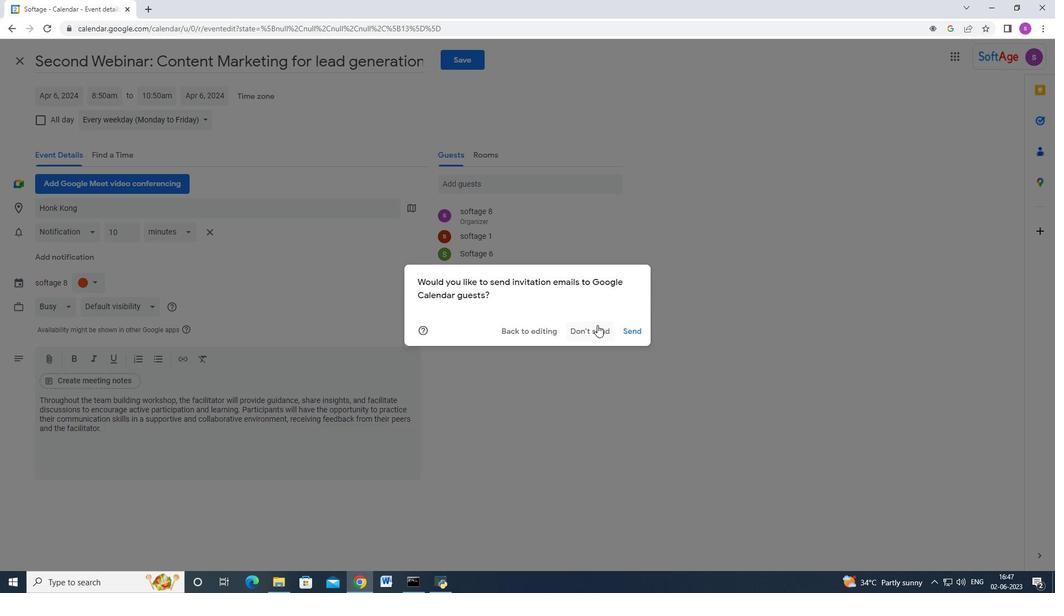 
